 Task: Select the never option in the global toolbar show label.
Action: Mouse moved to (53, 674)
Screenshot: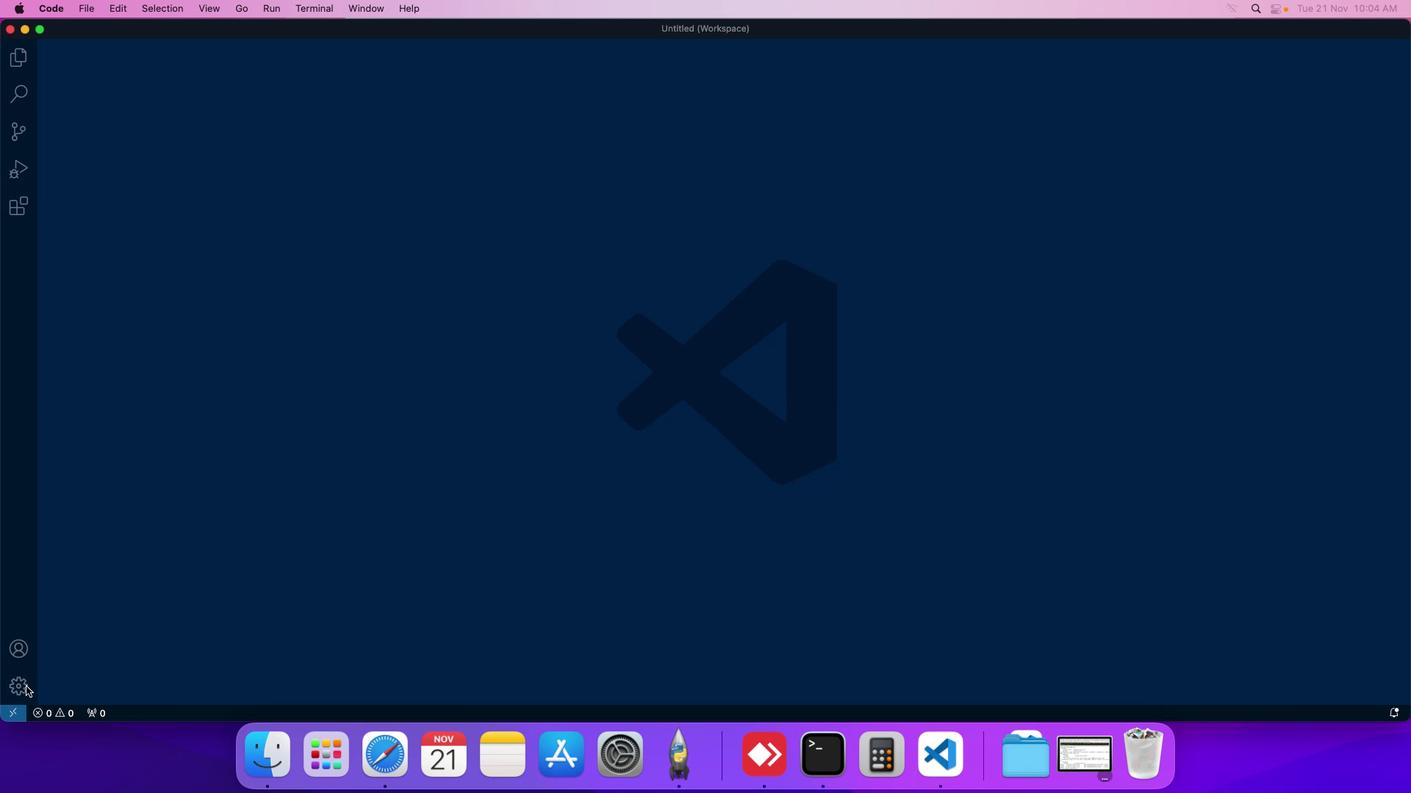 
Action: Mouse pressed left at (53, 674)
Screenshot: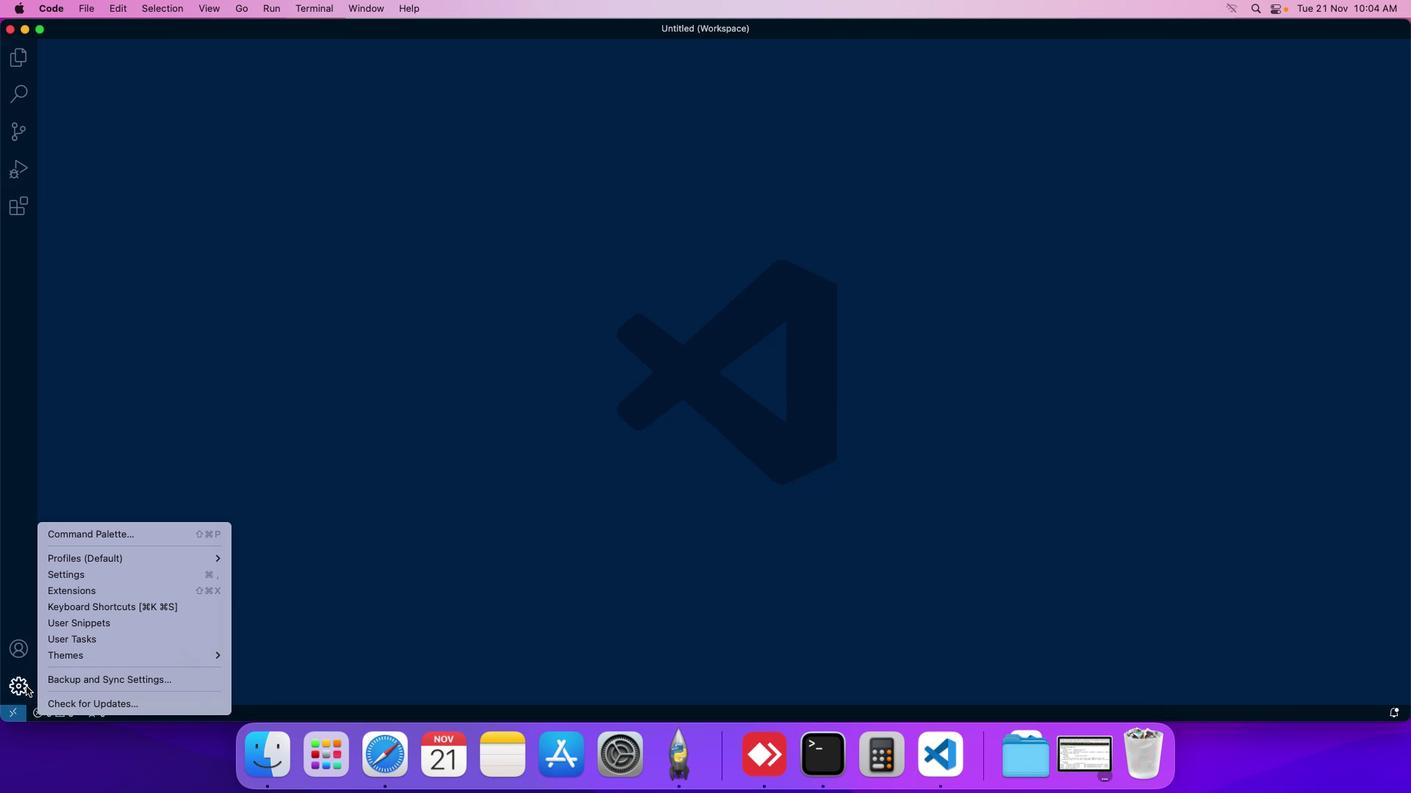 
Action: Mouse moved to (93, 574)
Screenshot: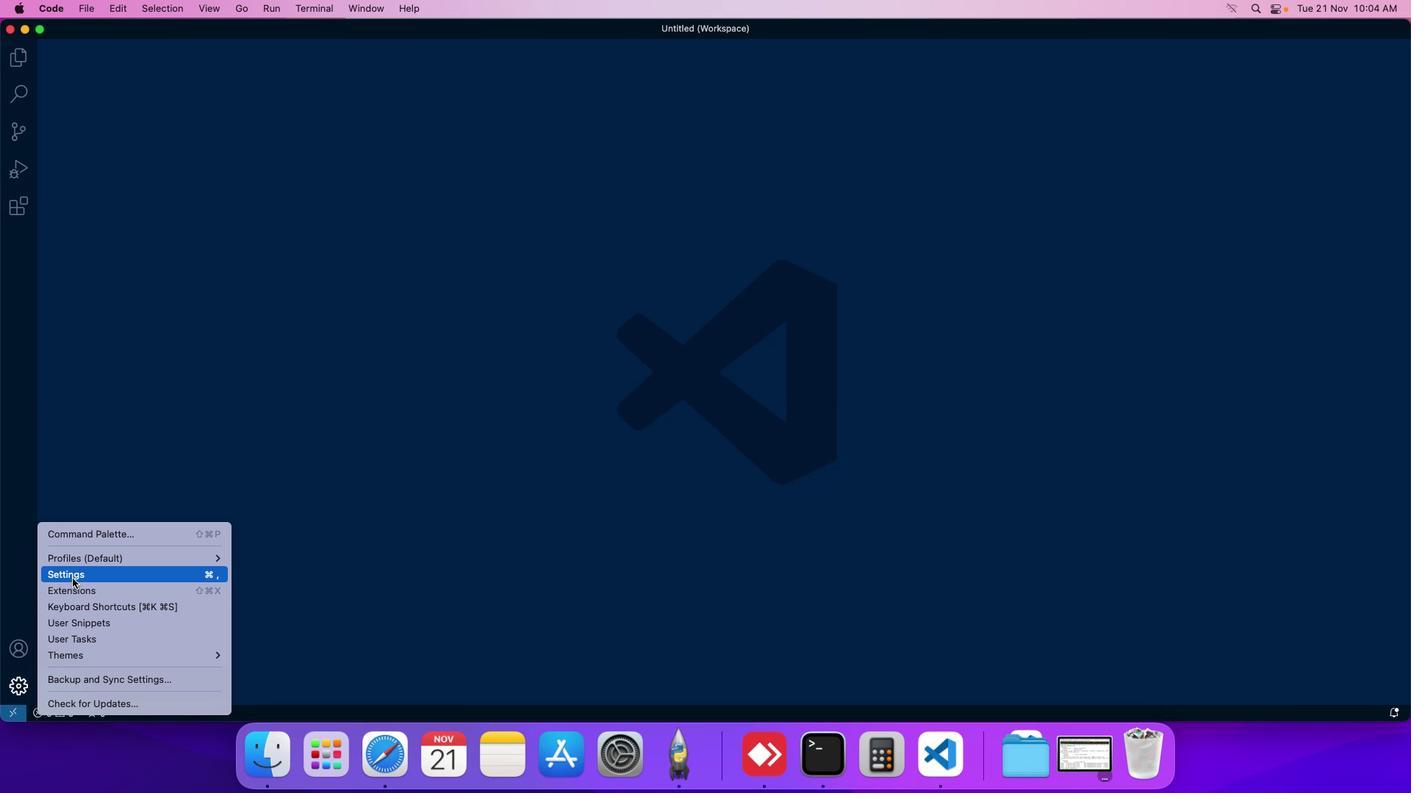 
Action: Mouse pressed left at (93, 574)
Screenshot: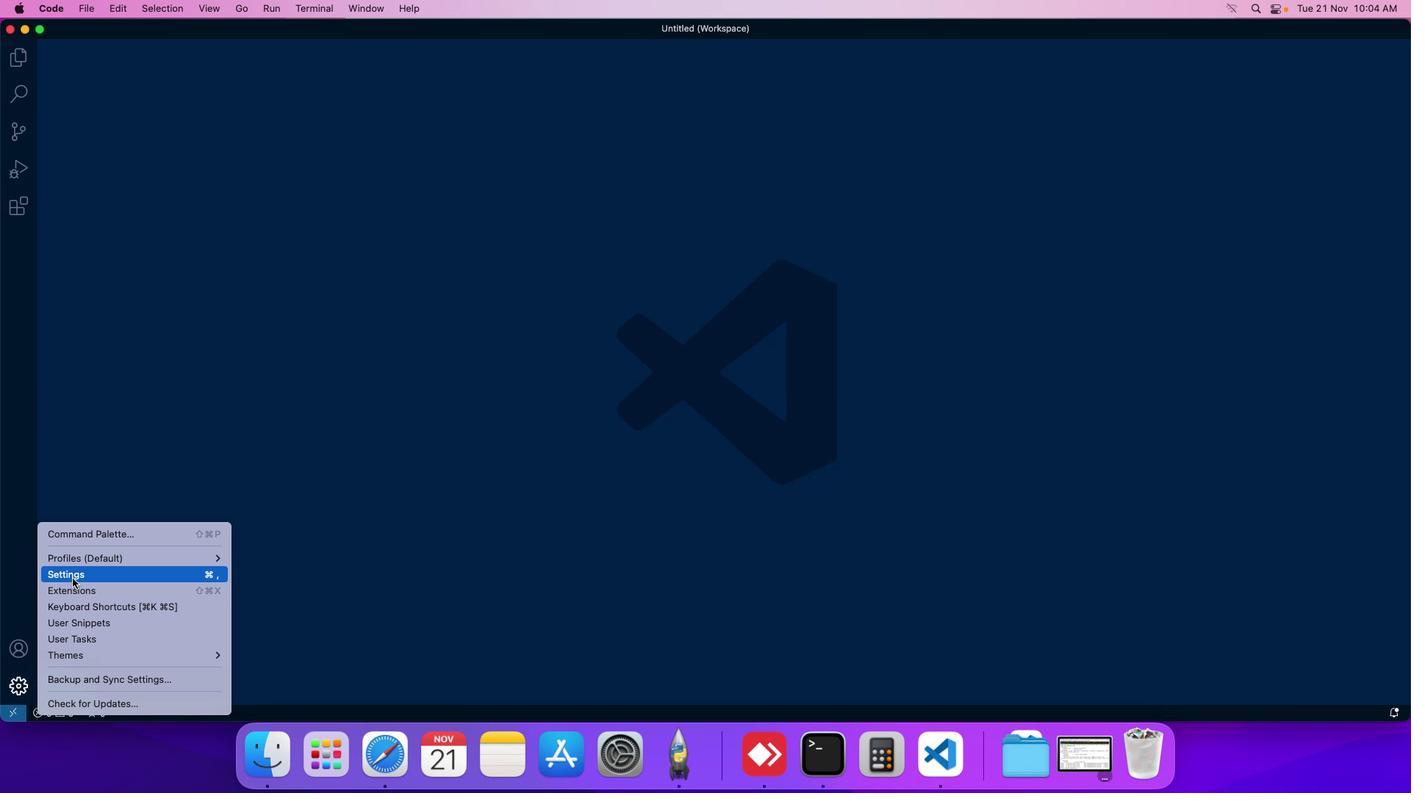 
Action: Mouse moved to (341, 141)
Screenshot: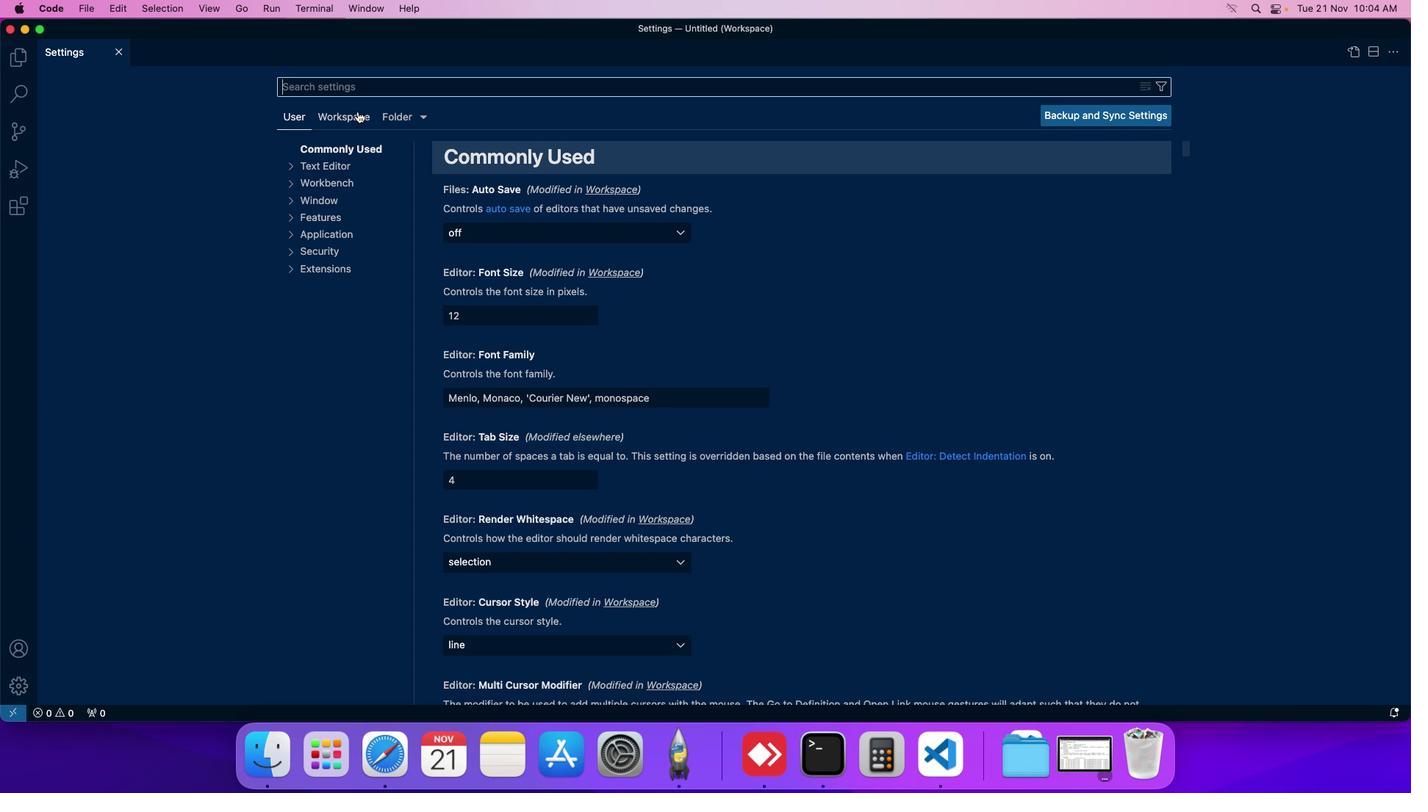 
Action: Mouse pressed left at (341, 141)
Screenshot: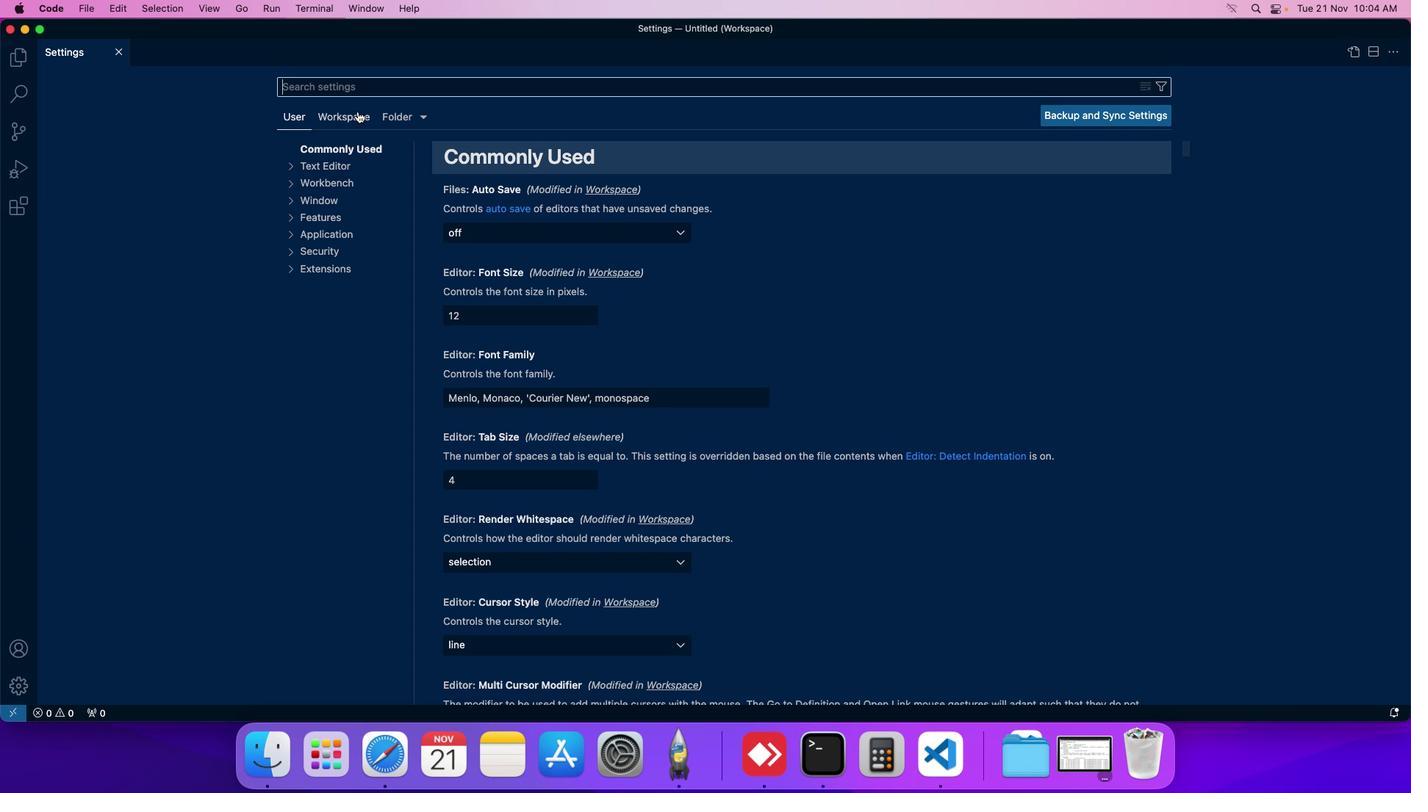 
Action: Mouse moved to (320, 238)
Screenshot: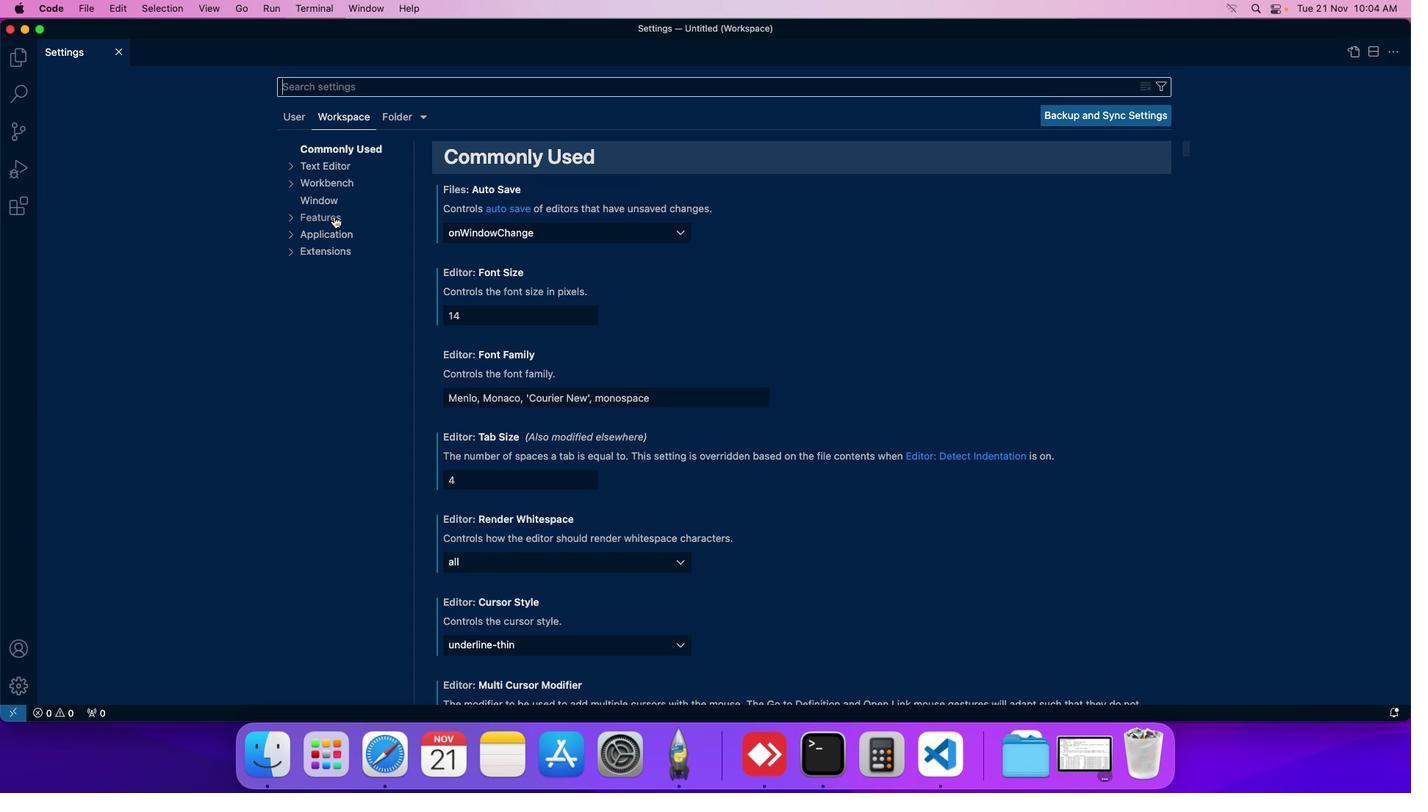 
Action: Mouse pressed left at (320, 238)
Screenshot: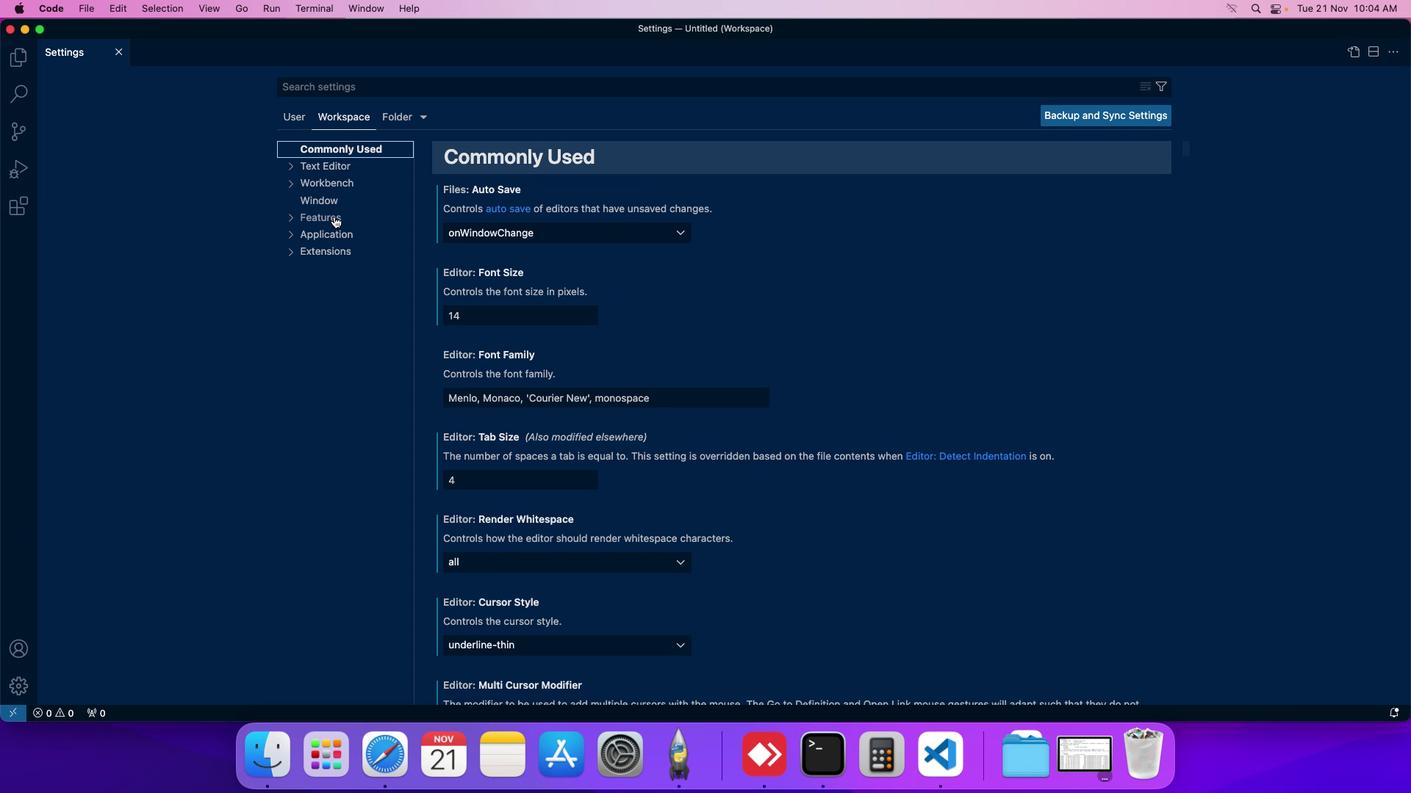 
Action: Mouse moved to (317, 474)
Screenshot: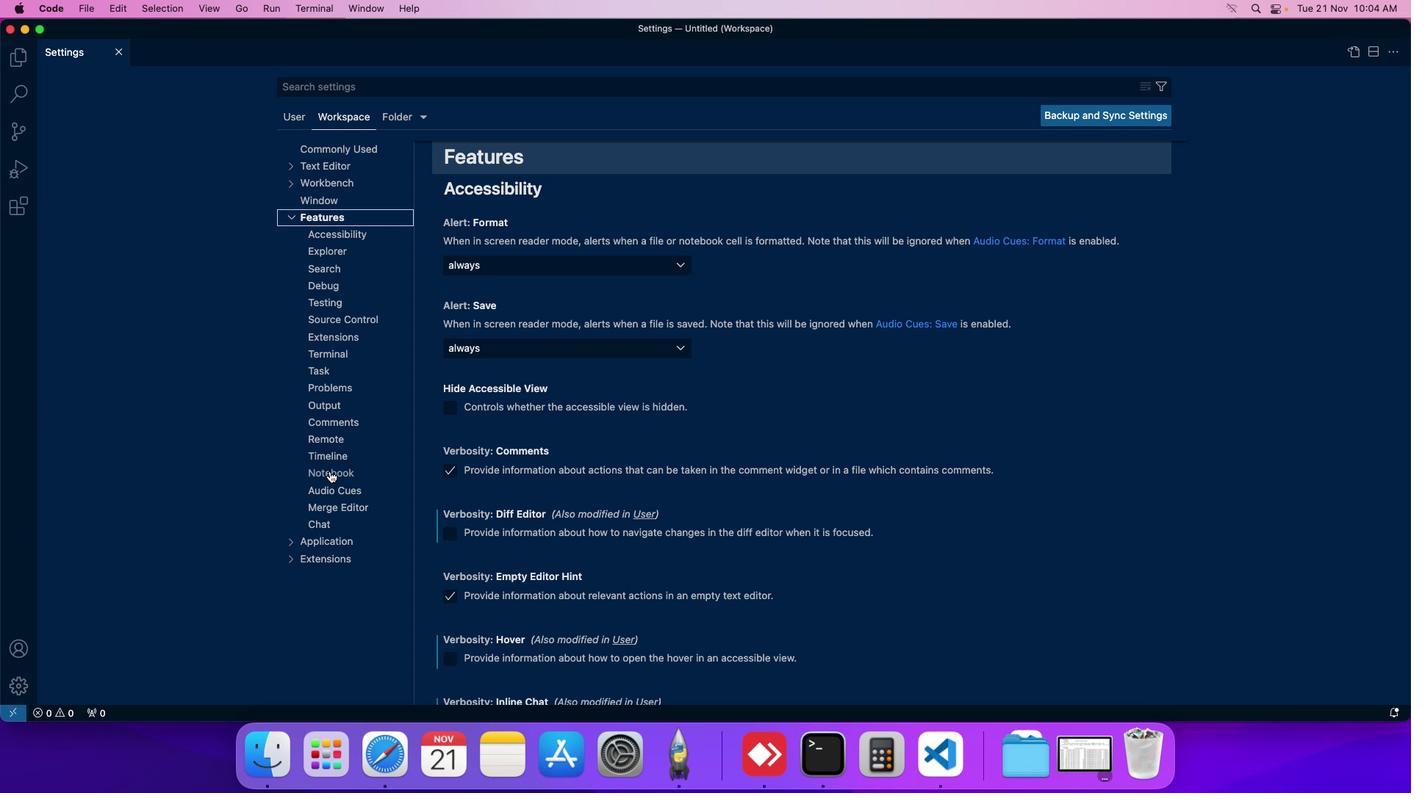 
Action: Mouse pressed left at (317, 474)
Screenshot: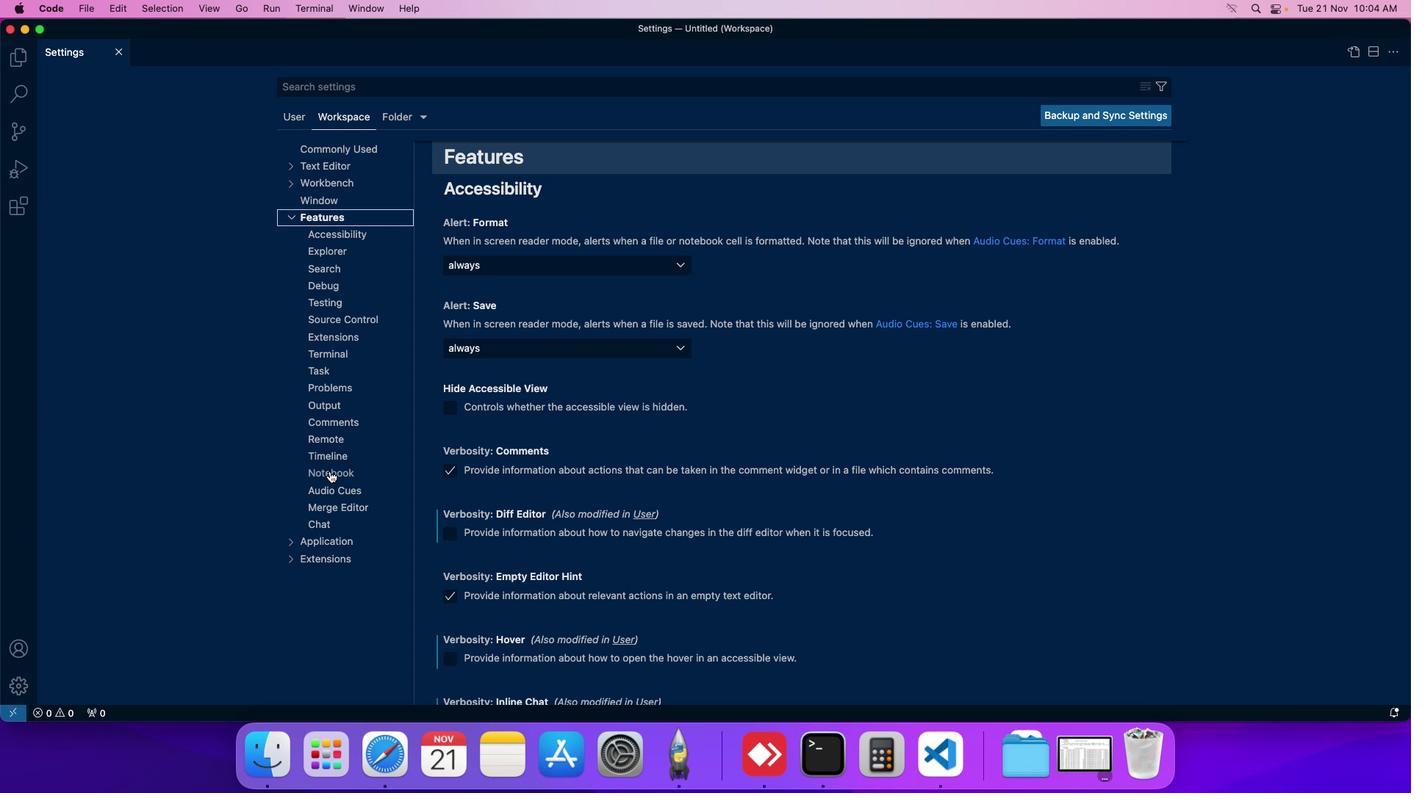 
Action: Mouse moved to (431, 488)
Screenshot: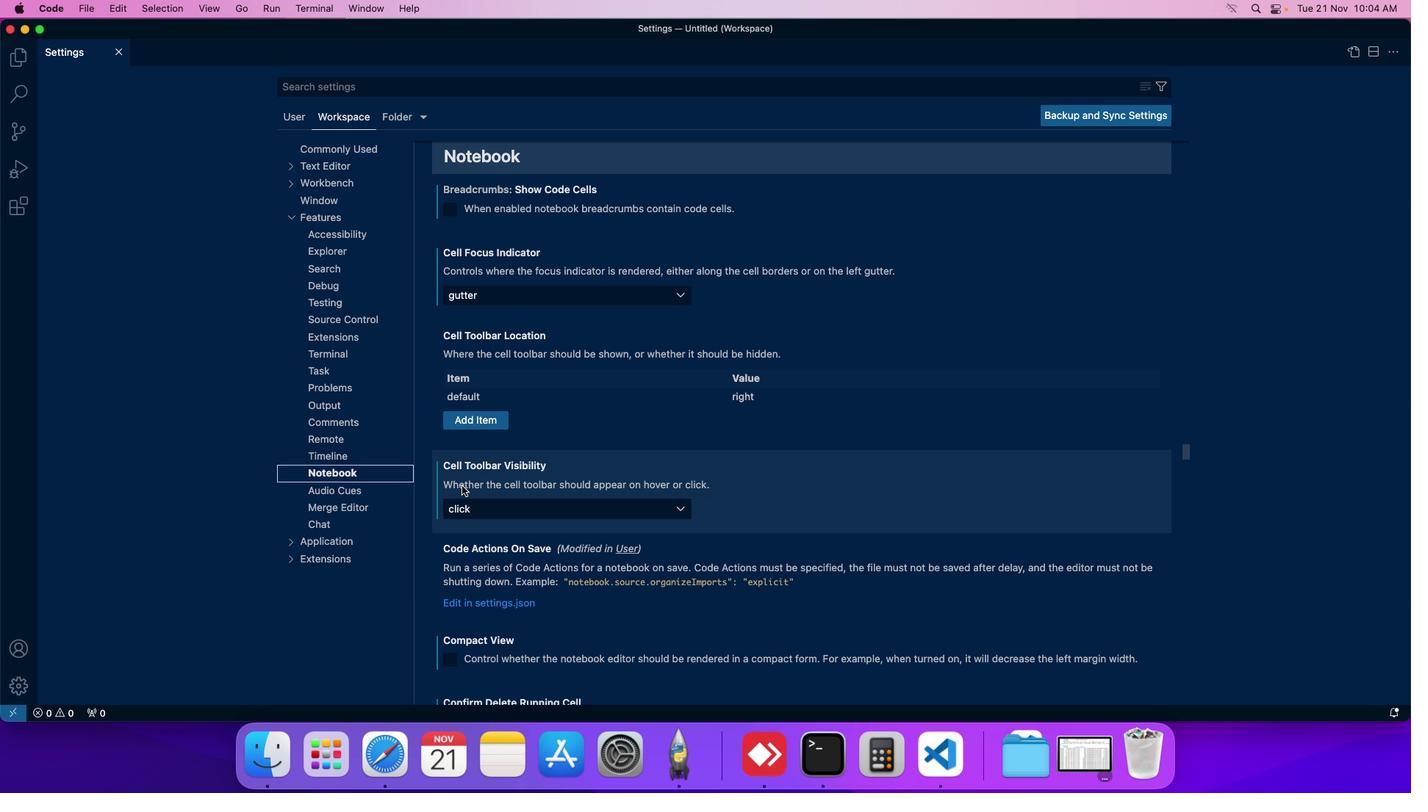 
Action: Mouse scrolled (431, 488) with delta (30, 37)
Screenshot: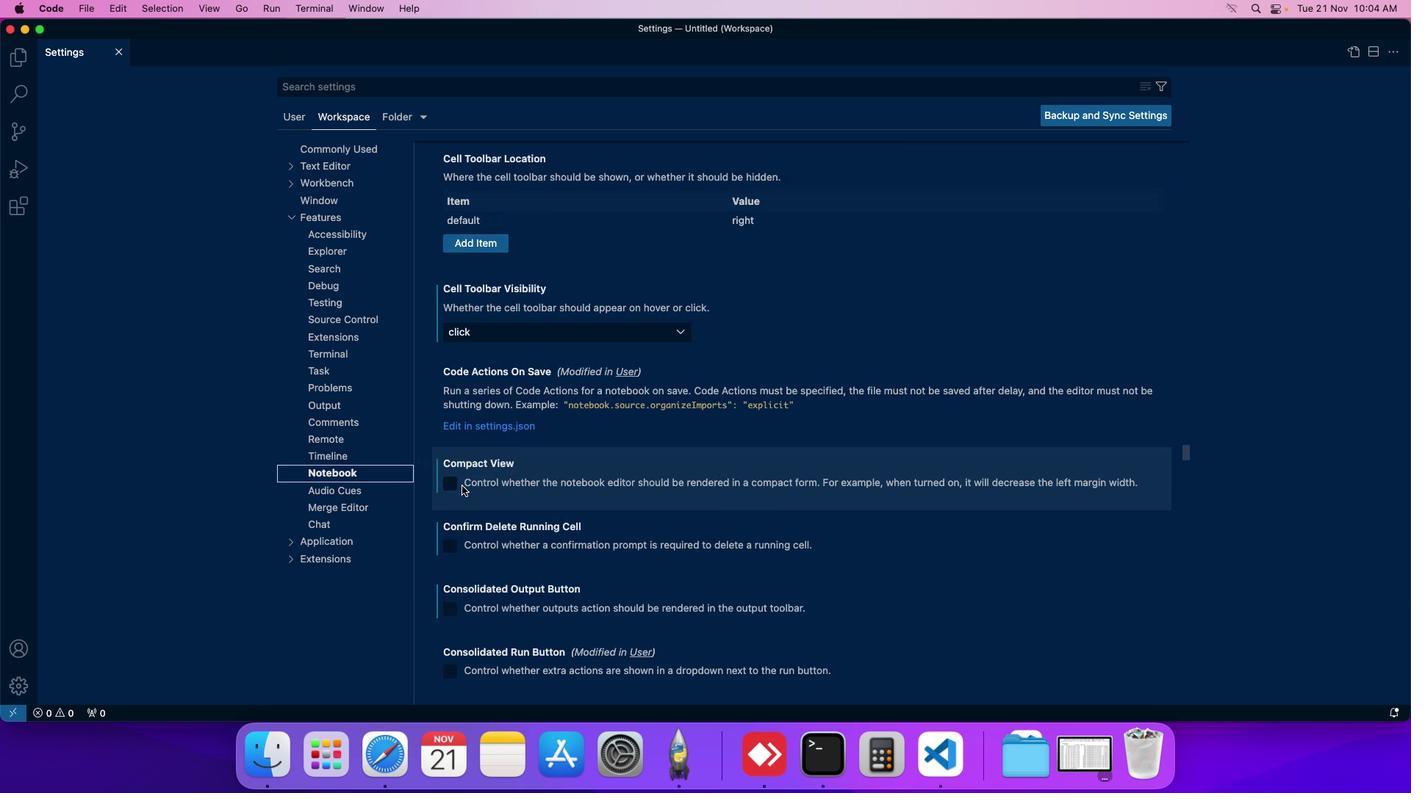 
Action: Mouse scrolled (431, 488) with delta (30, 37)
Screenshot: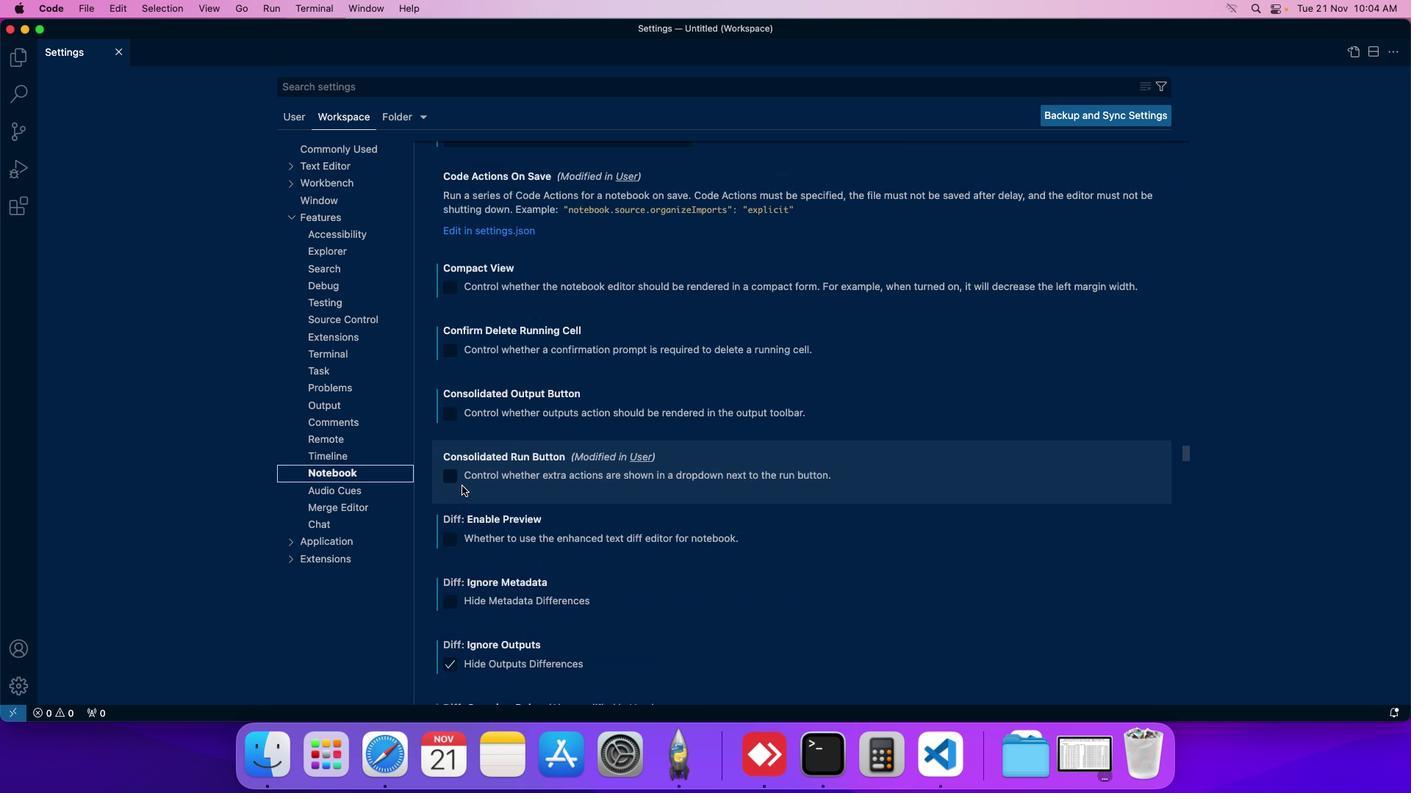 
Action: Mouse scrolled (431, 488) with delta (30, 37)
Screenshot: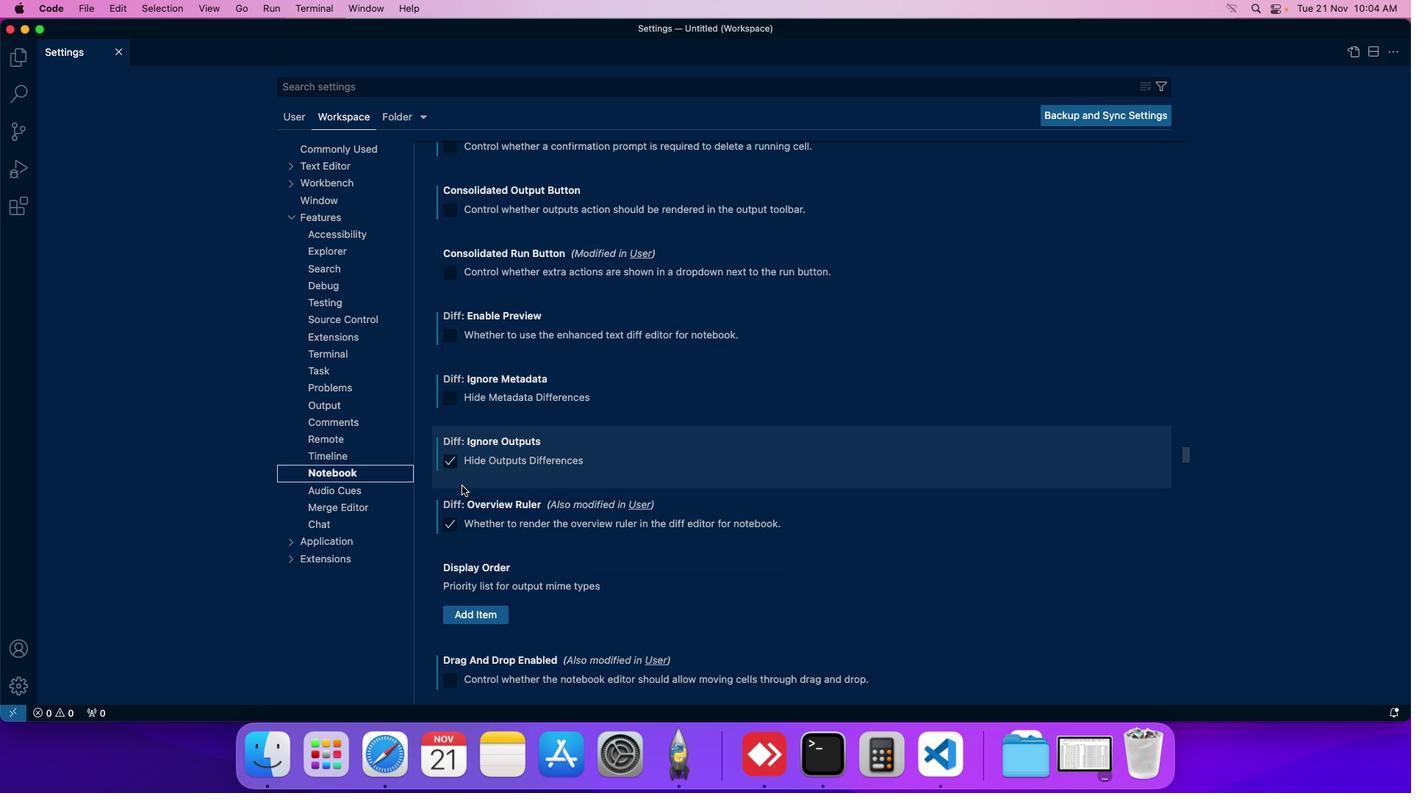 
Action: Mouse scrolled (431, 488) with delta (30, 37)
Screenshot: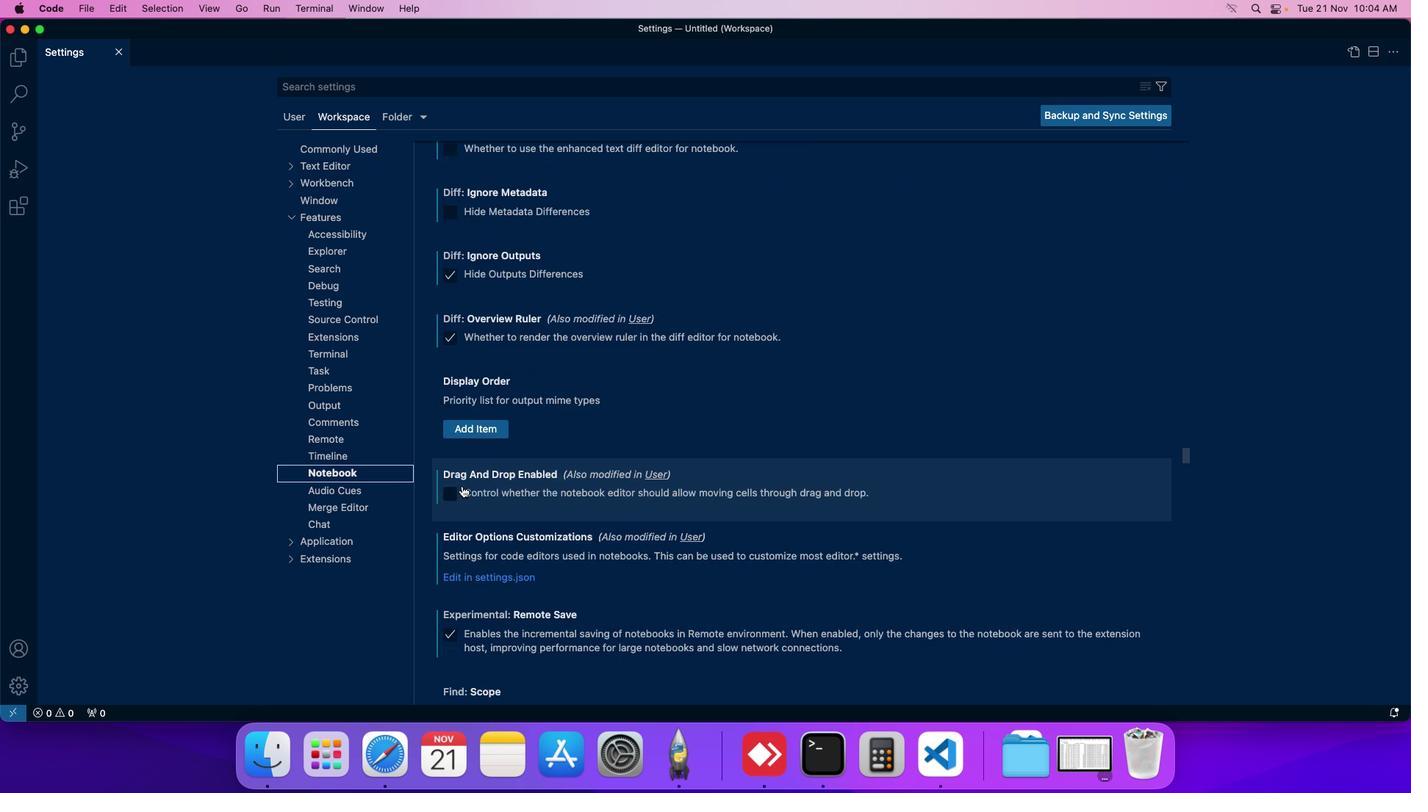 
Action: Mouse scrolled (431, 488) with delta (30, 37)
Screenshot: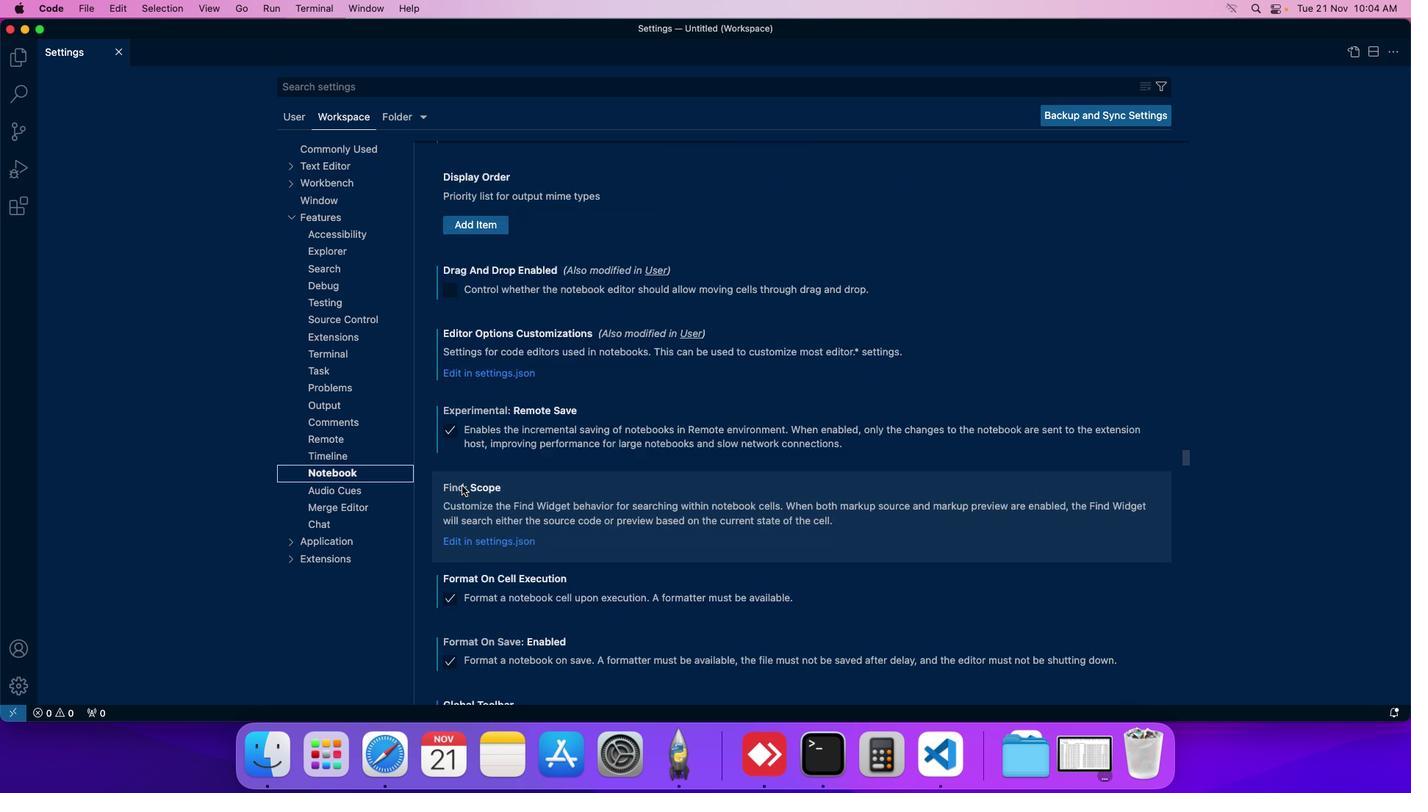 
Action: Mouse scrolled (431, 488) with delta (30, 37)
Screenshot: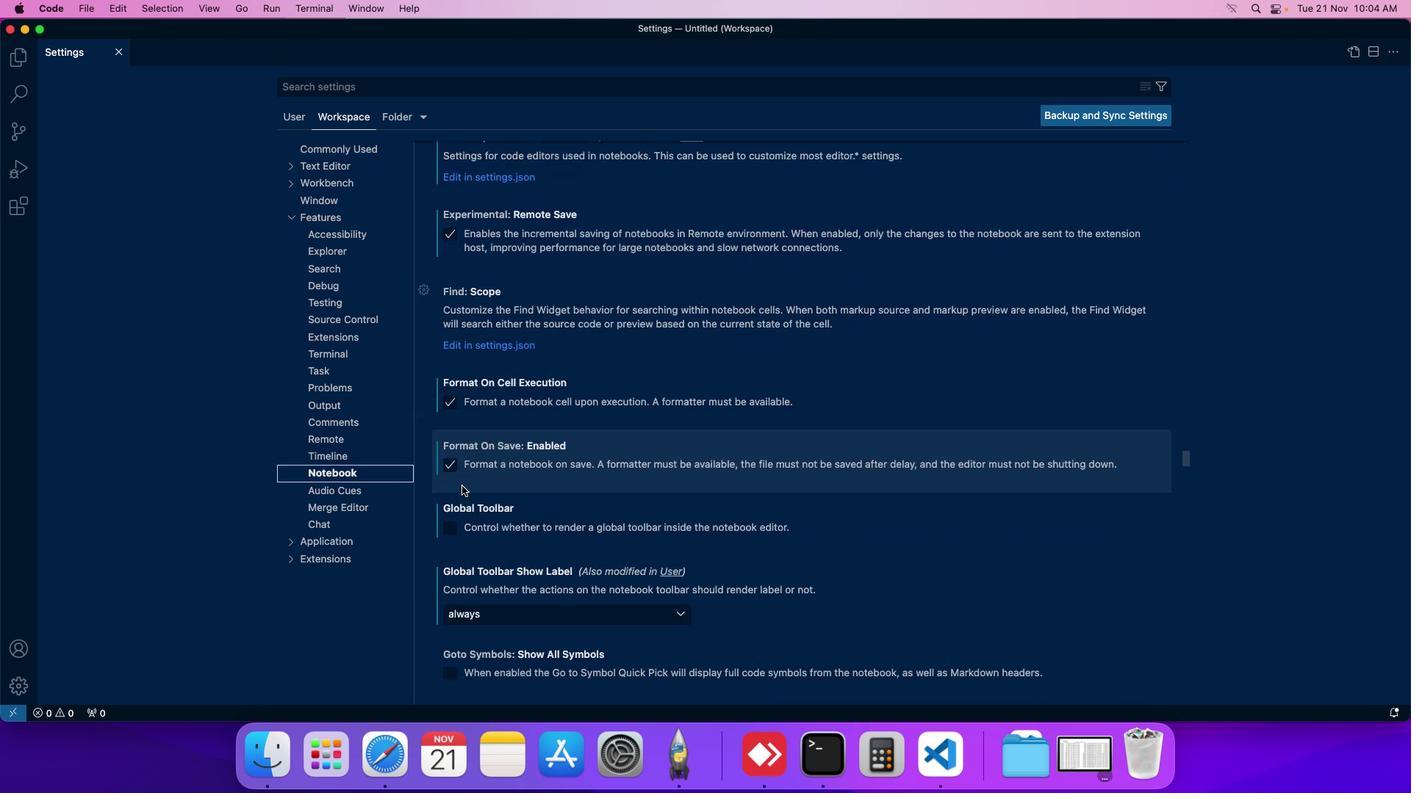 
Action: Mouse scrolled (431, 488) with delta (30, 37)
Screenshot: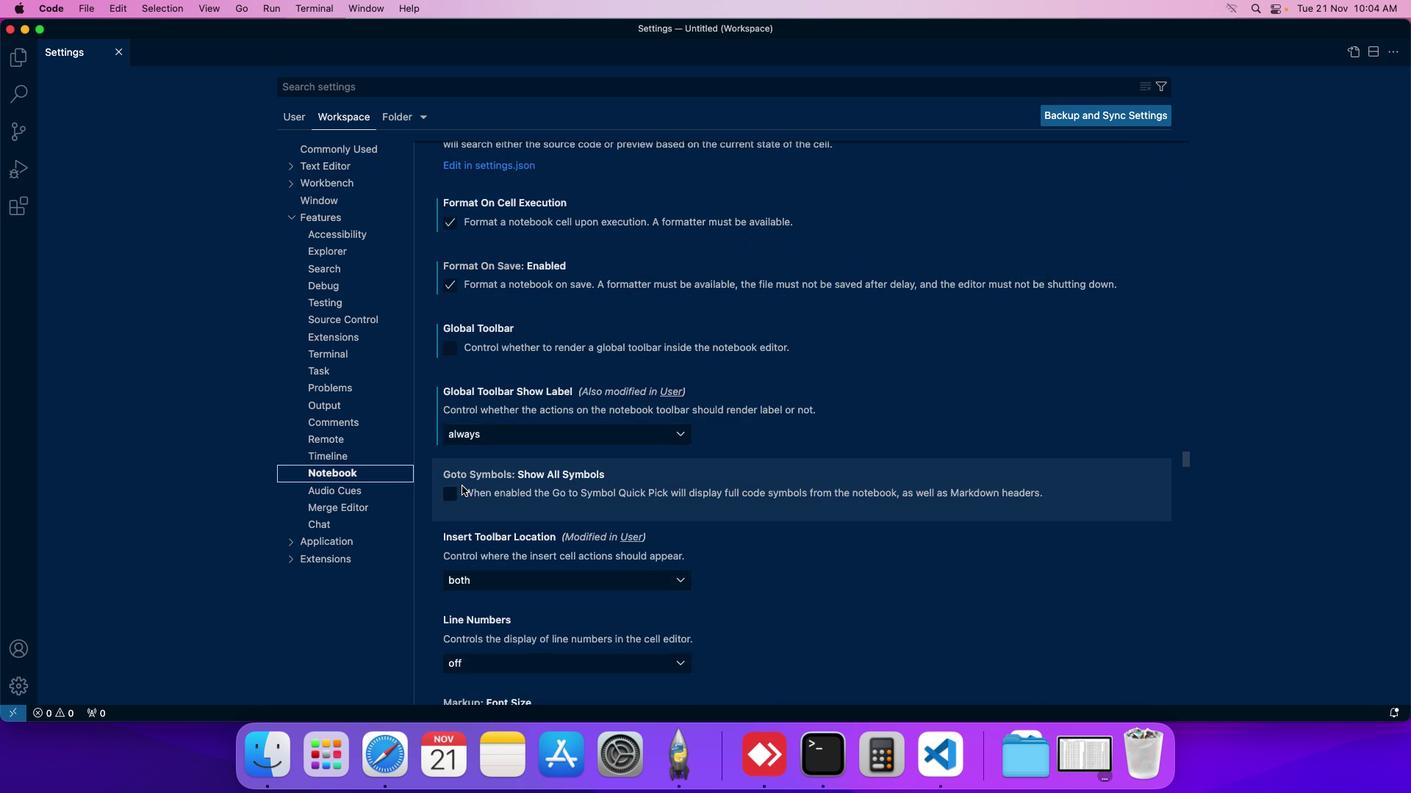 
Action: Mouse moved to (482, 428)
Screenshot: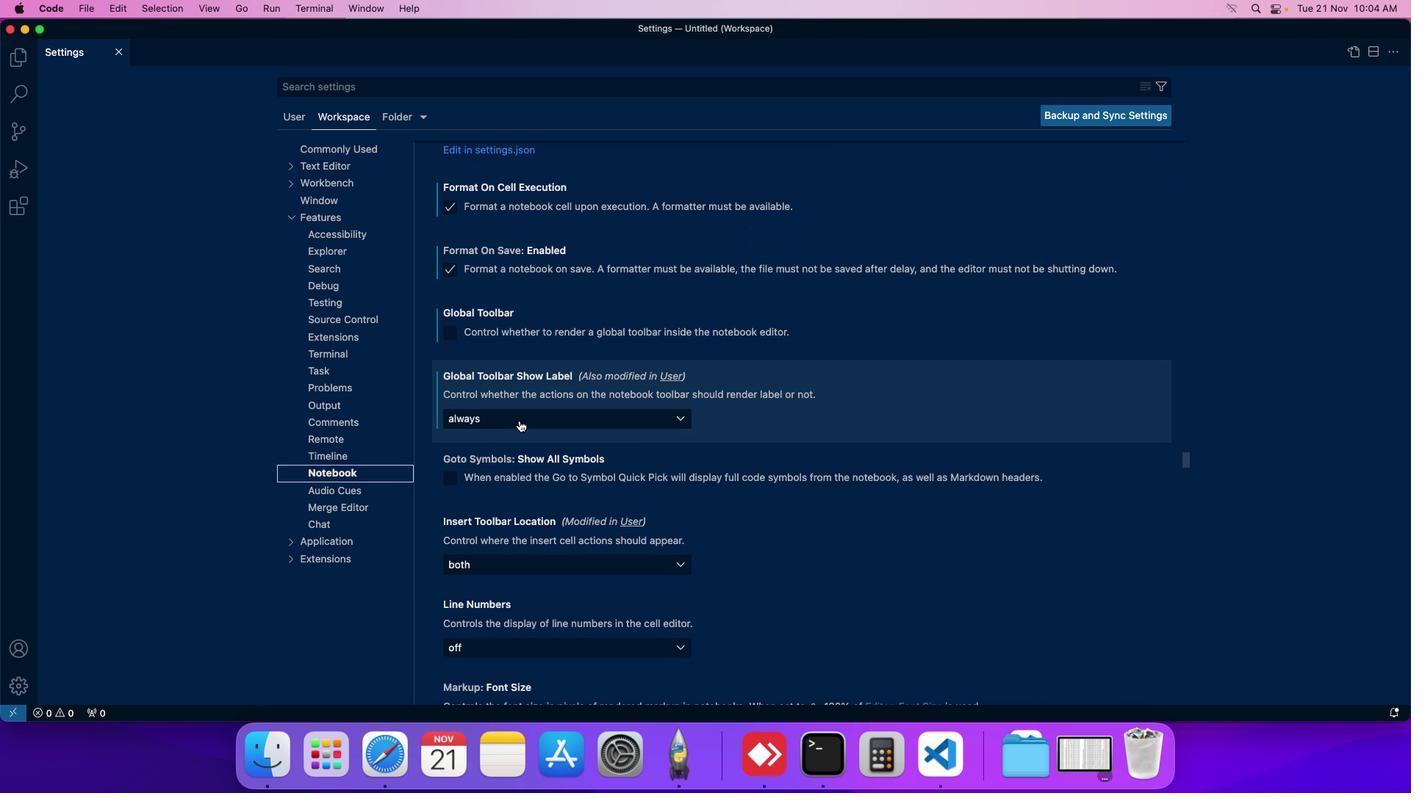 
Action: Mouse pressed left at (482, 428)
Screenshot: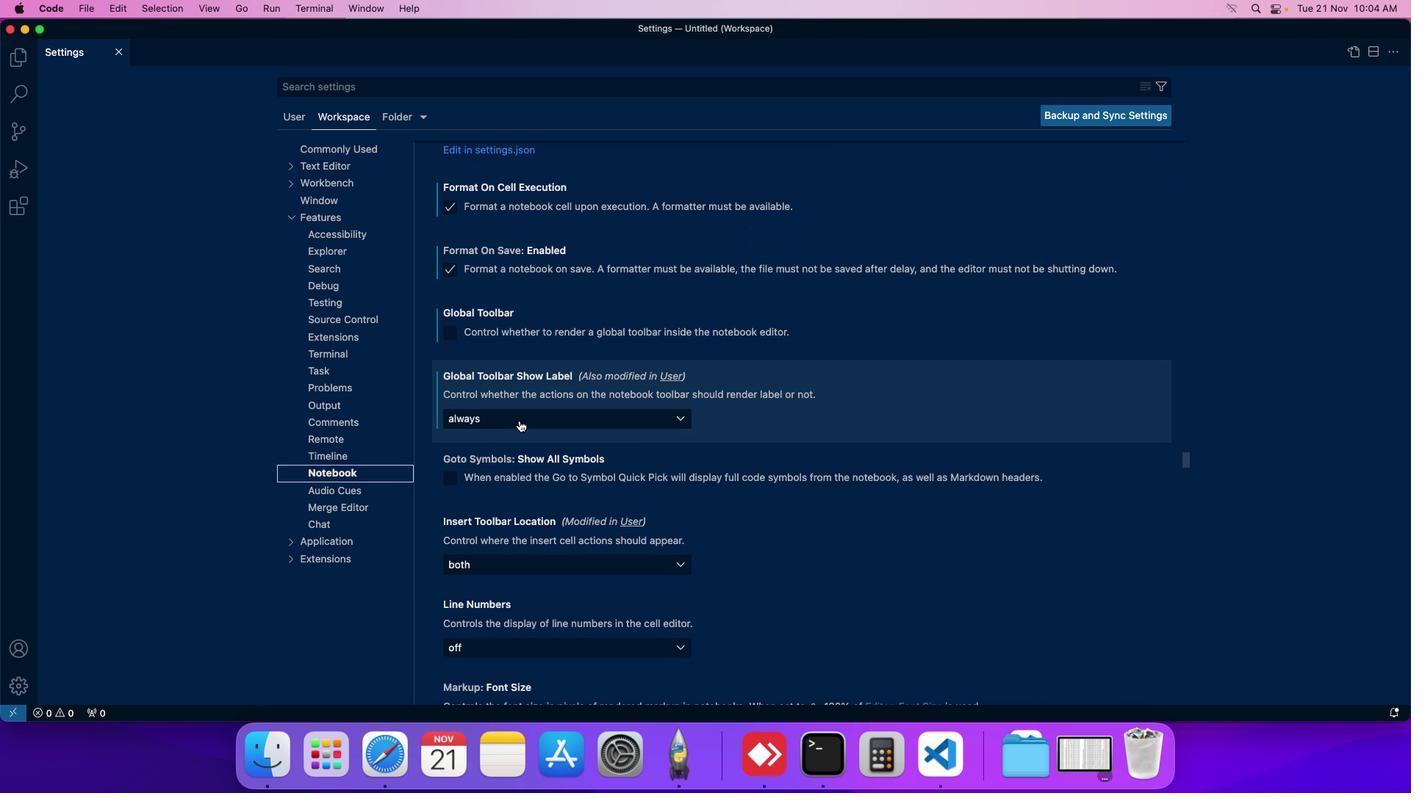 
Action: Mouse moved to (465, 463)
Screenshot: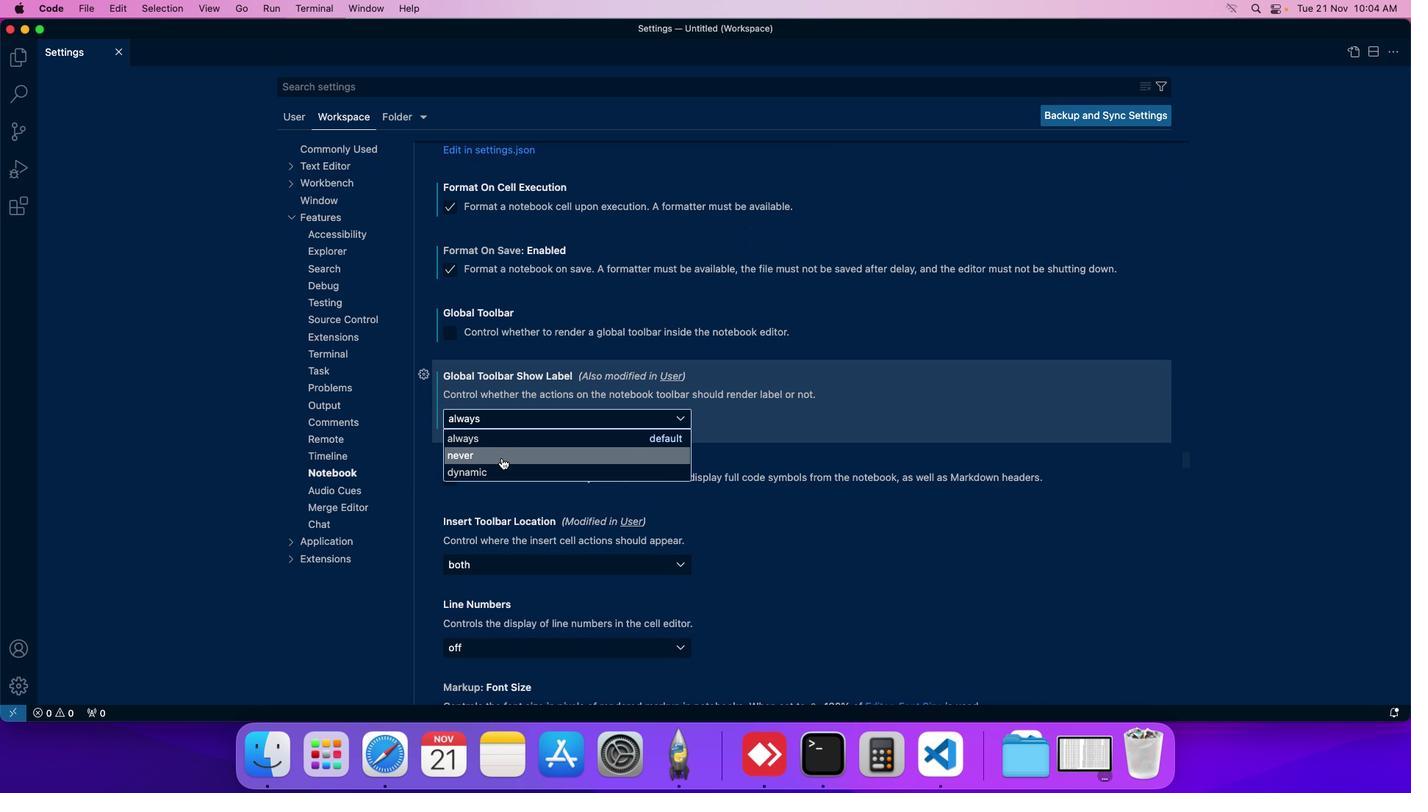 
Action: Mouse pressed left at (465, 463)
Screenshot: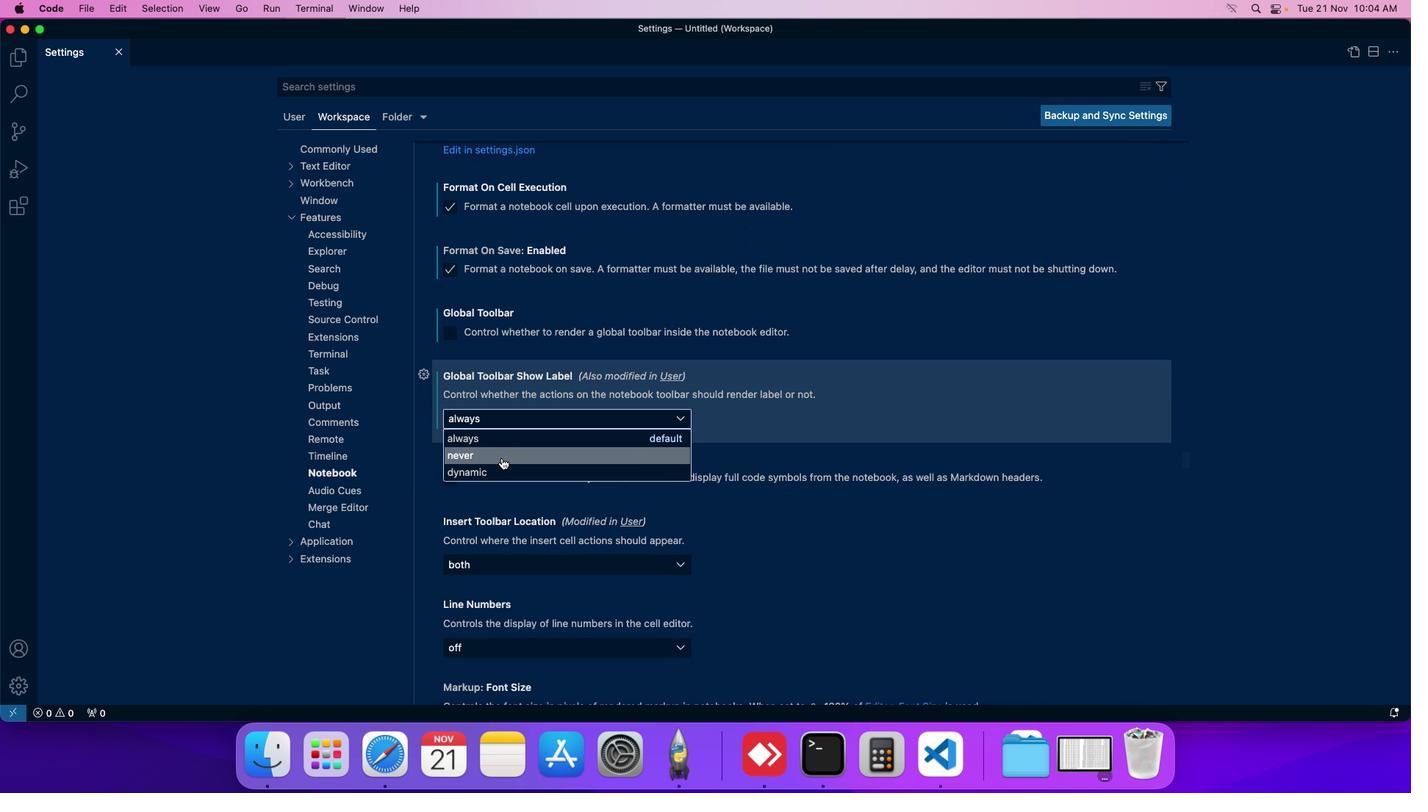 
Action: Mouse moved to (479, 435)
Screenshot: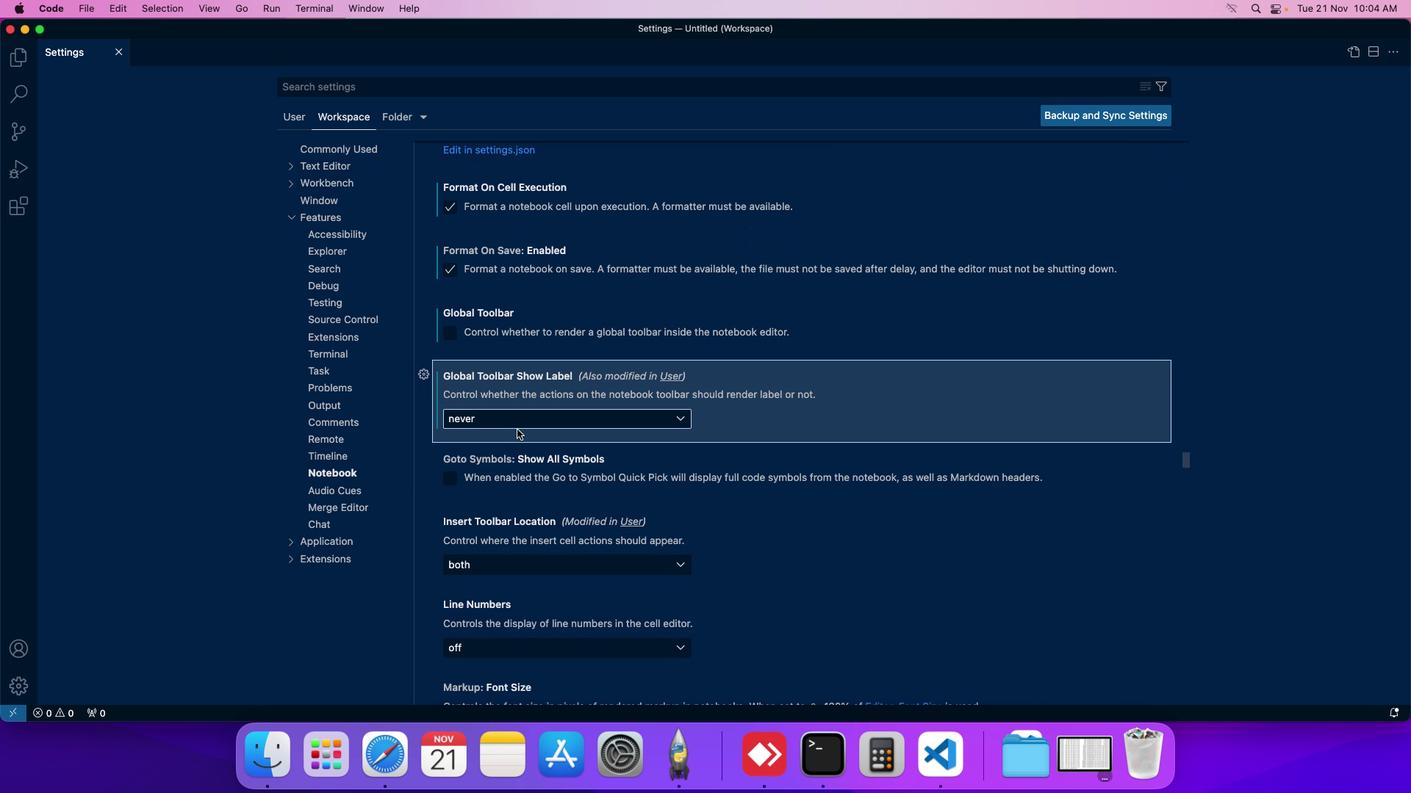 
